 Task: Create Card Ongoing Maintenance in Board Content Creation to Workspace Community Management. Create Card Sponsorship Review in Board Marketing Automation to Workspace Community Management. Create Card Feature Request Discussion in Board Market Analysis and Opportunity Identification to Workspace Community Management
Action: Mouse moved to (96, 58)
Screenshot: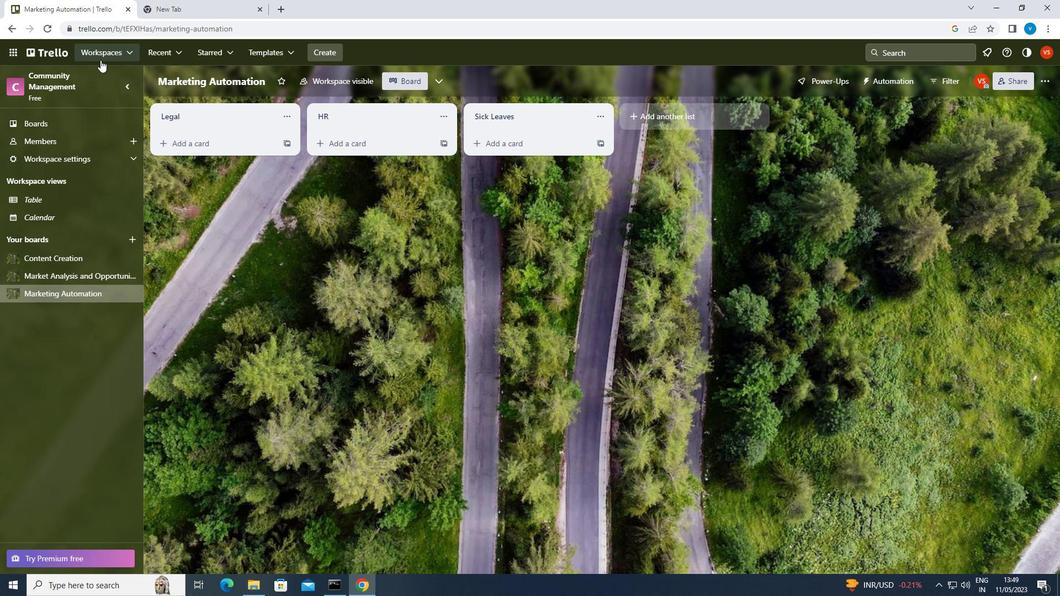 
Action: Mouse pressed left at (96, 58)
Screenshot: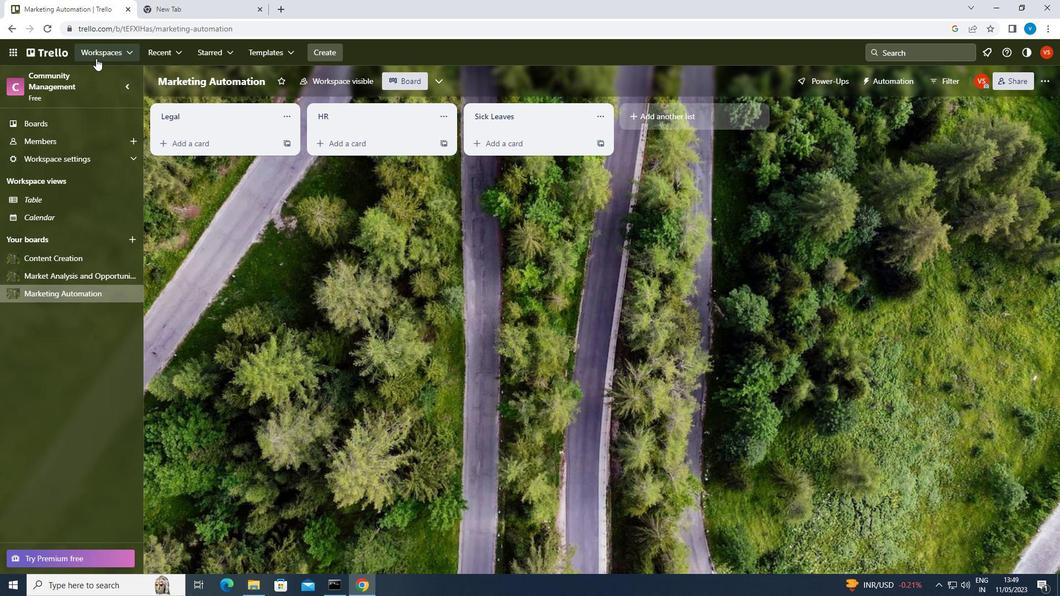 
Action: Mouse moved to (138, 272)
Screenshot: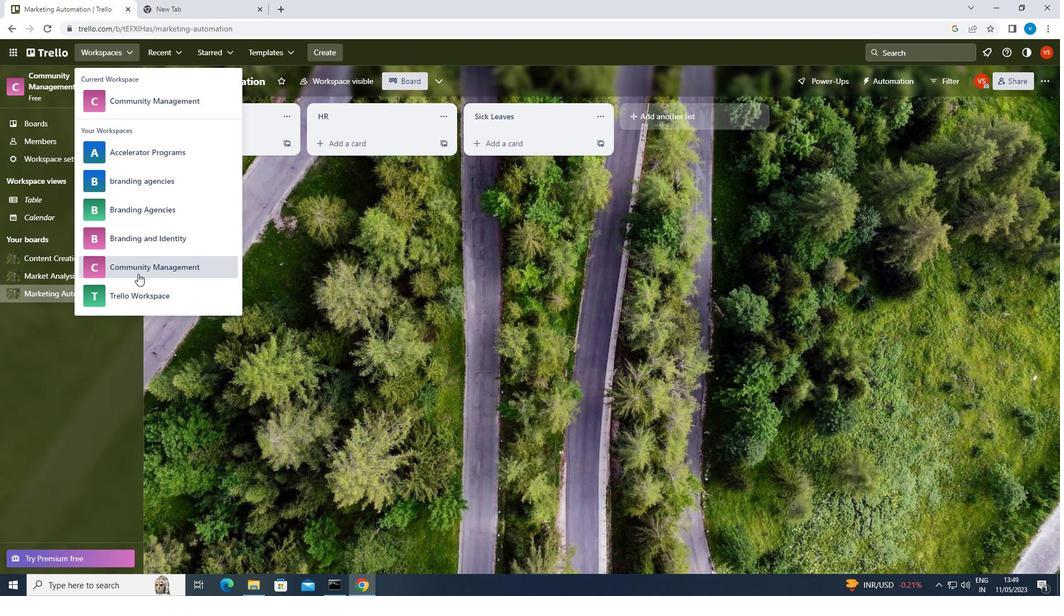 
Action: Mouse pressed left at (138, 272)
Screenshot: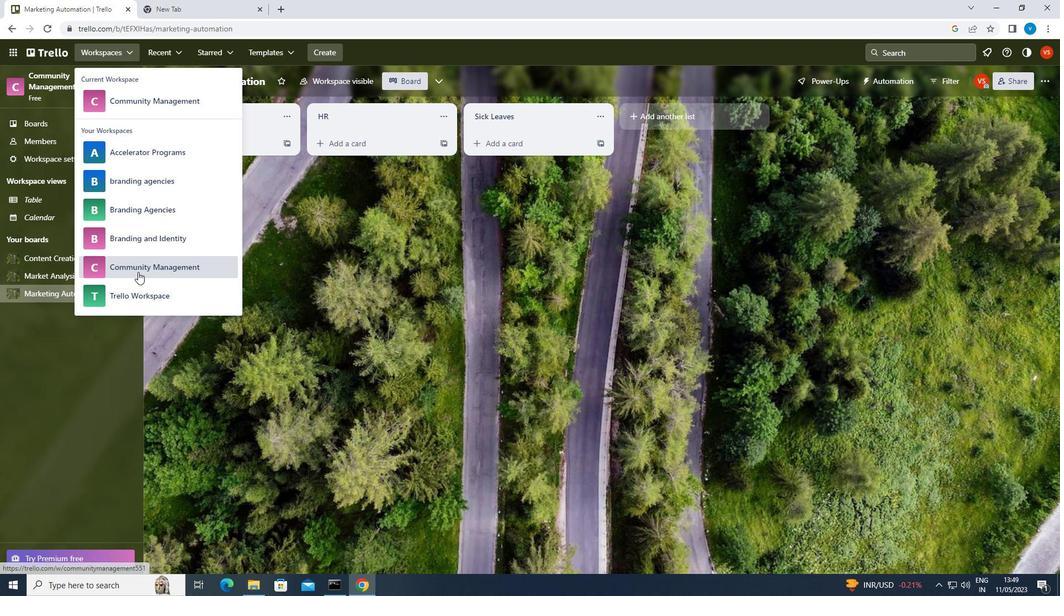 
Action: Mouse moved to (809, 445)
Screenshot: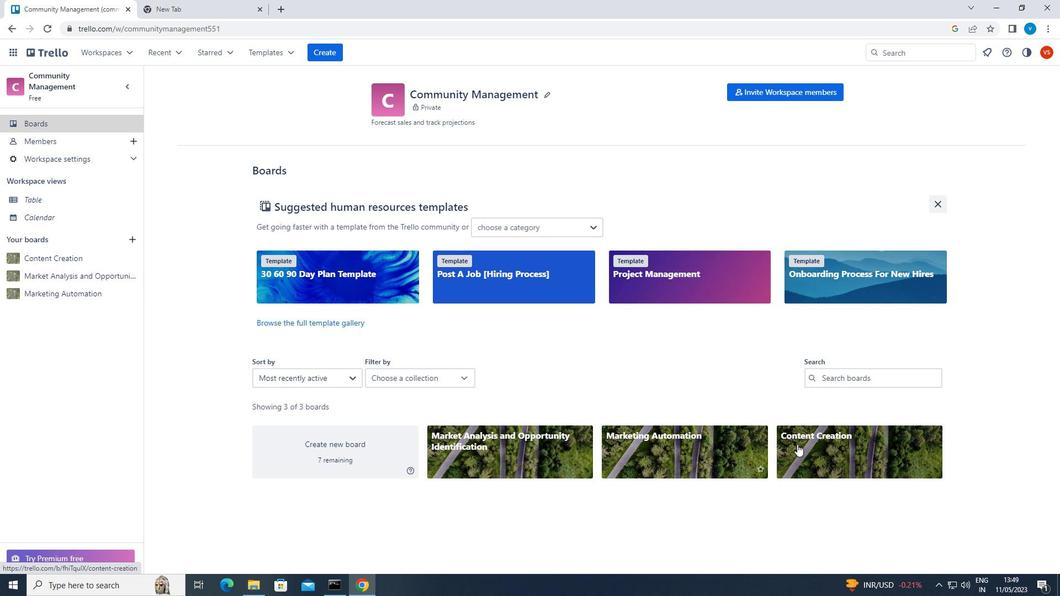 
Action: Mouse pressed left at (809, 445)
Screenshot: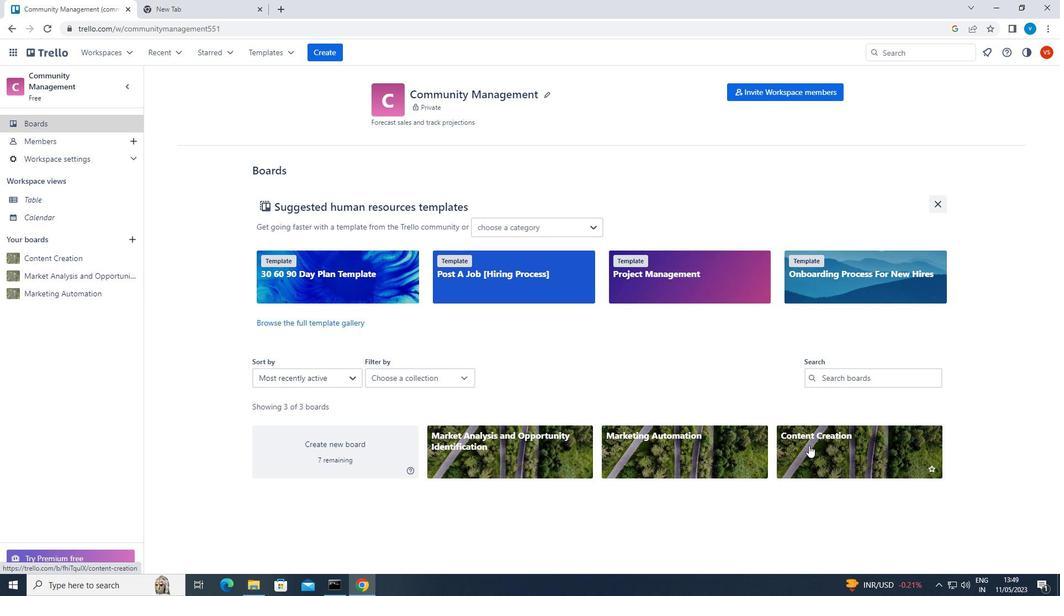 
Action: Mouse moved to (212, 144)
Screenshot: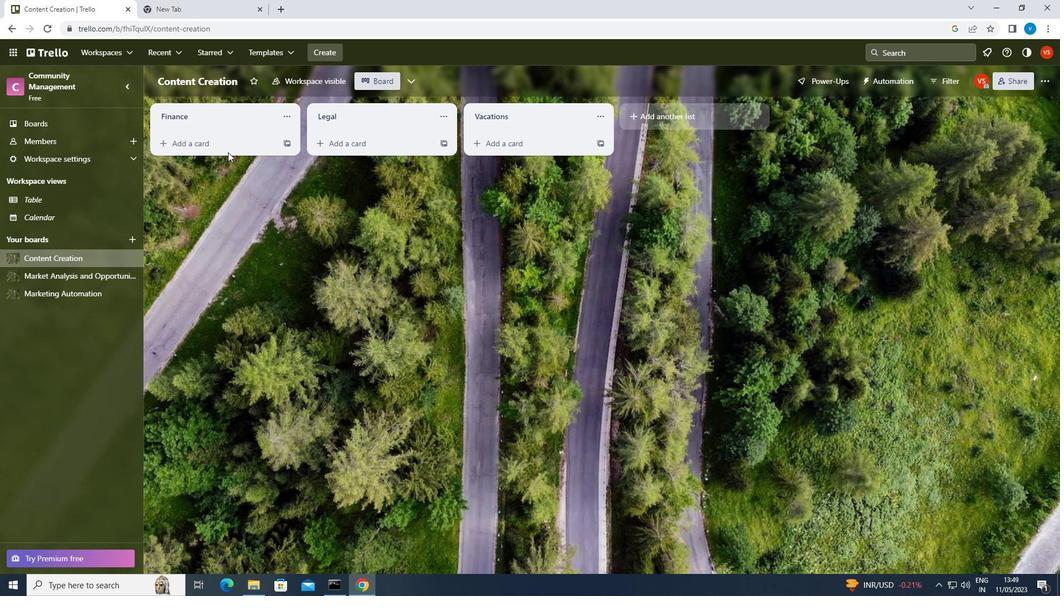 
Action: Mouse pressed left at (212, 144)
Screenshot: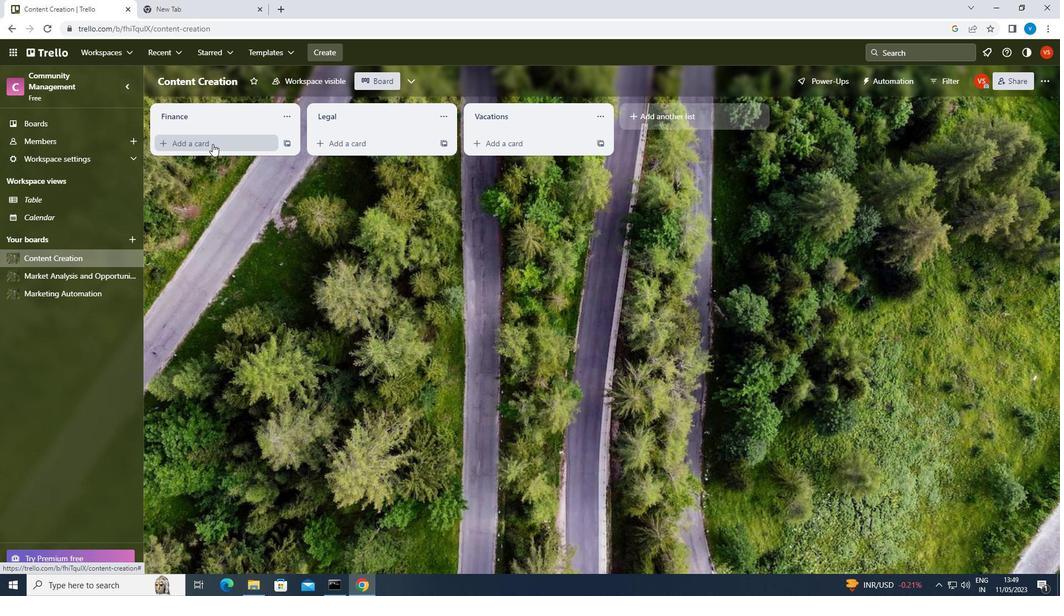 
Action: Mouse moved to (212, 143)
Screenshot: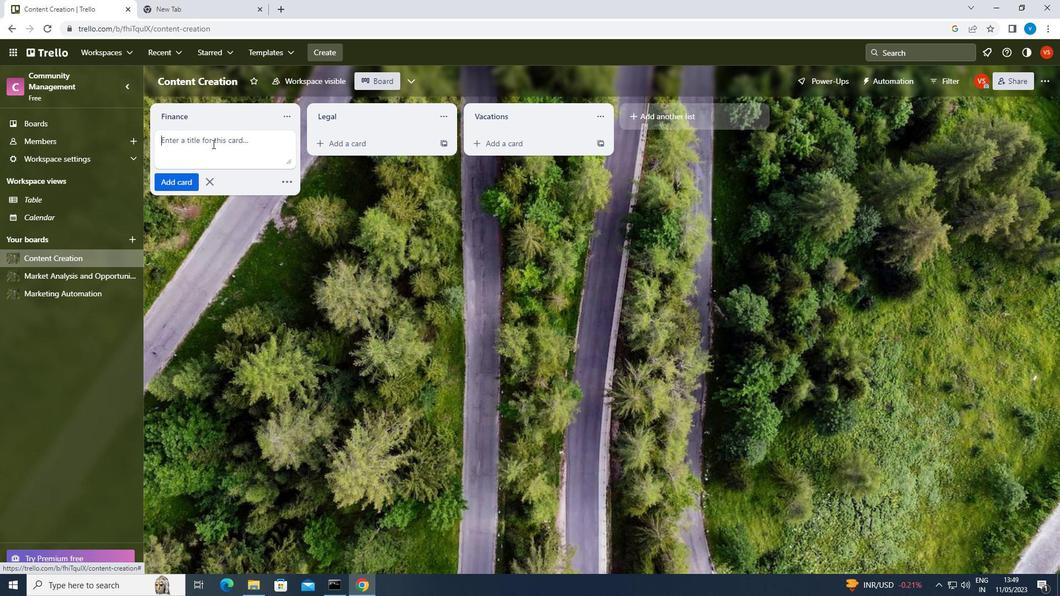 
Action: Key pressed <Key.shift>ONGOING<Key.space><Key.shift>MAINTENANCE<Key.enter>
Screenshot: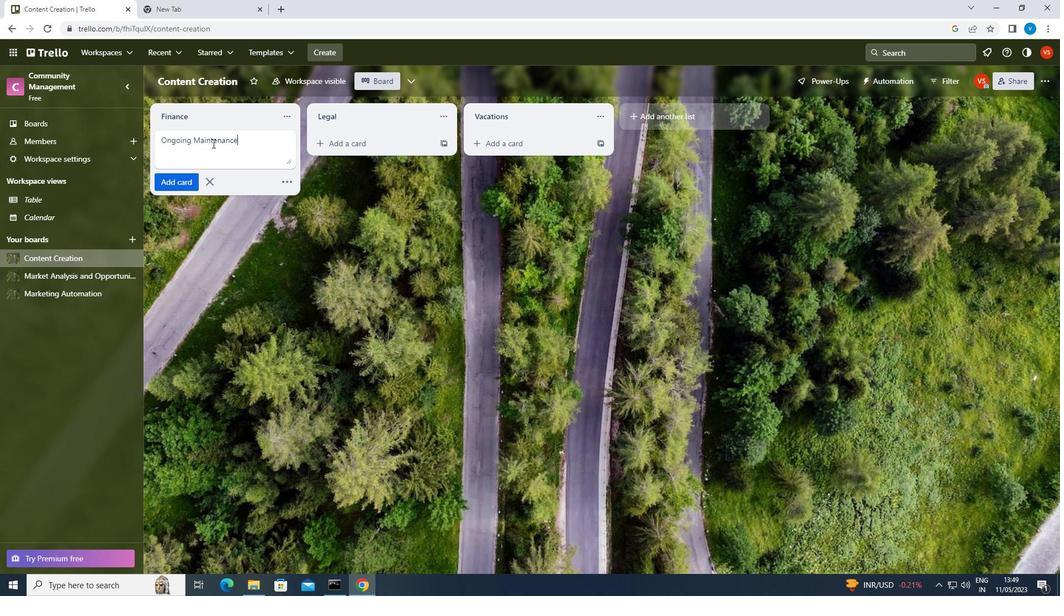 
Action: Mouse moved to (108, 54)
Screenshot: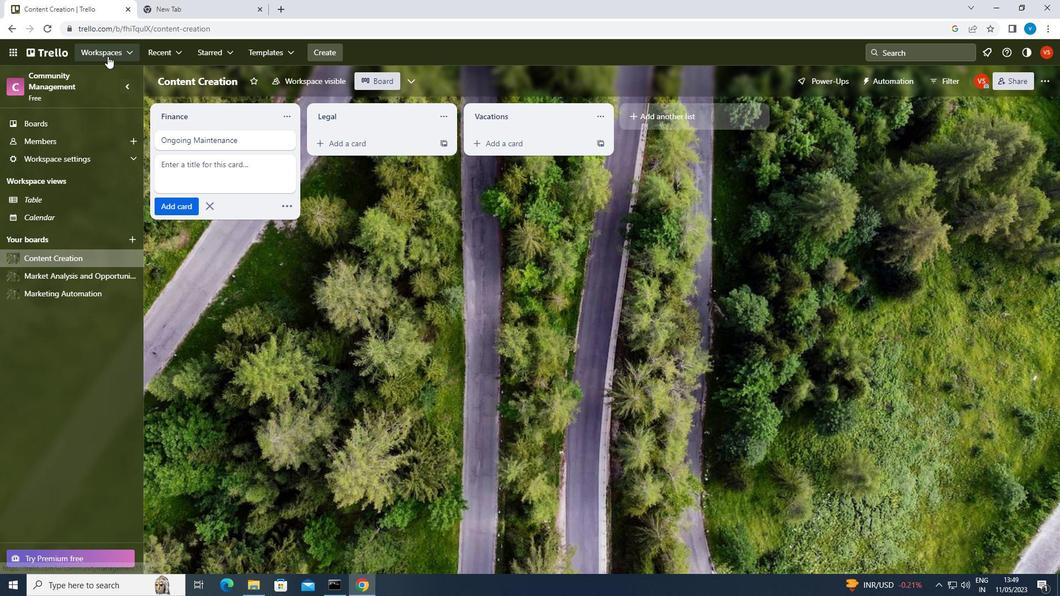
Action: Mouse pressed left at (108, 54)
Screenshot: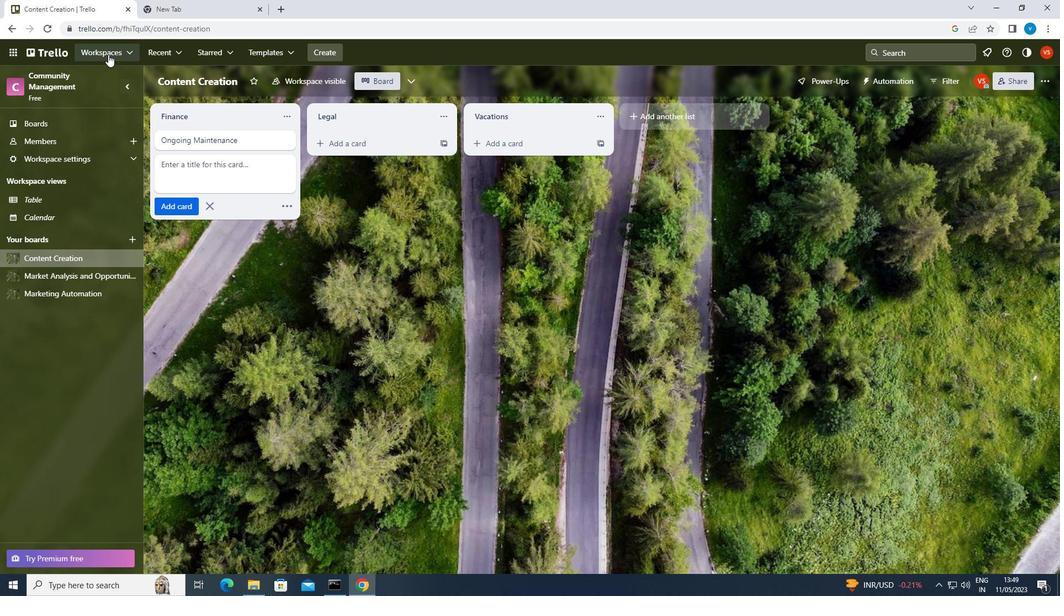 
Action: Mouse moved to (130, 270)
Screenshot: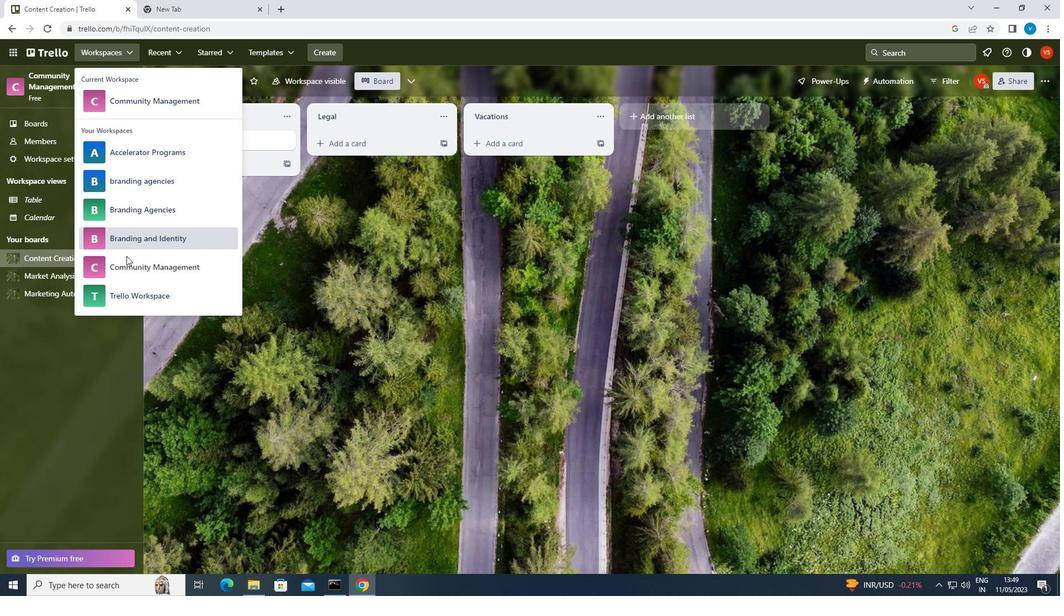 
Action: Mouse pressed left at (130, 270)
Screenshot: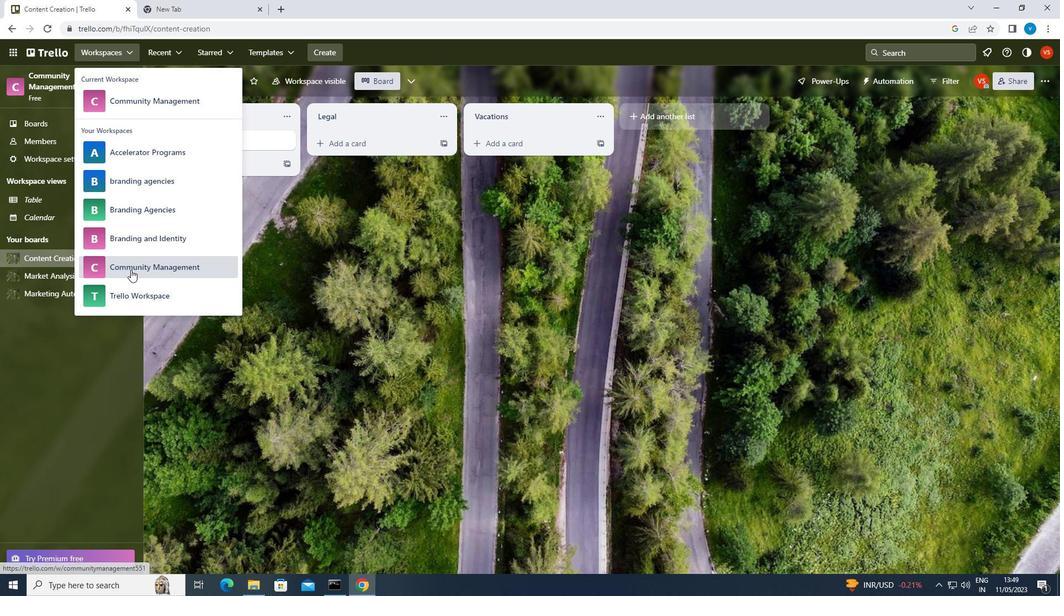 
Action: Mouse moved to (808, 451)
Screenshot: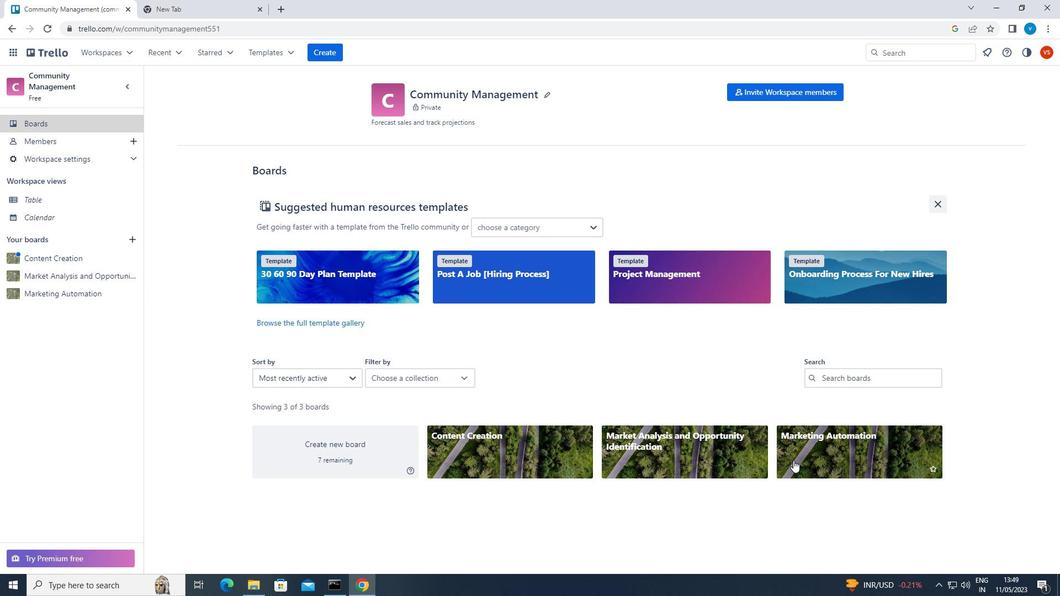 
Action: Mouse pressed left at (808, 451)
Screenshot: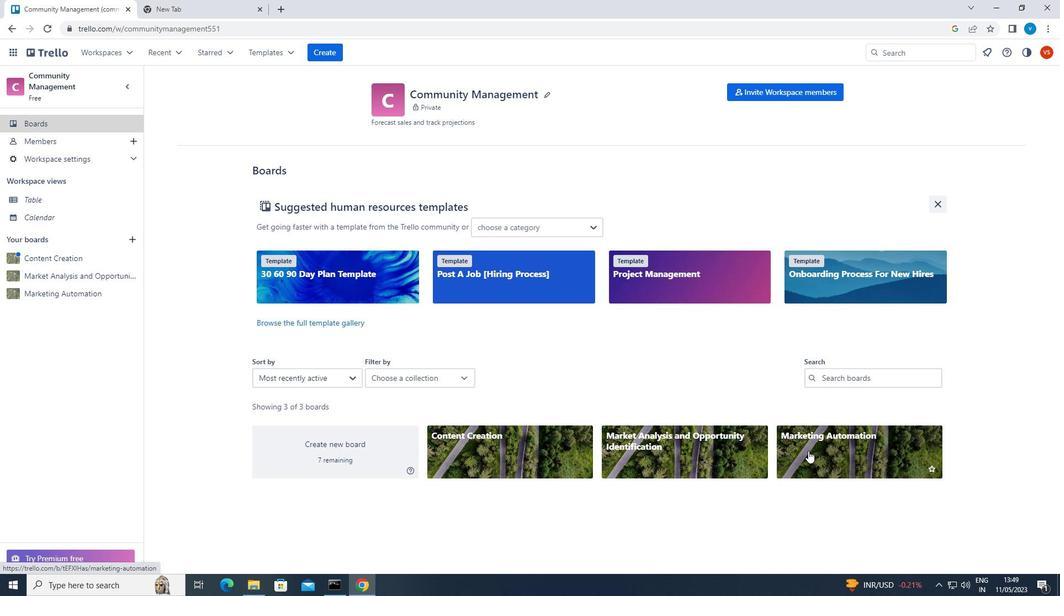 
Action: Mouse moved to (227, 135)
Screenshot: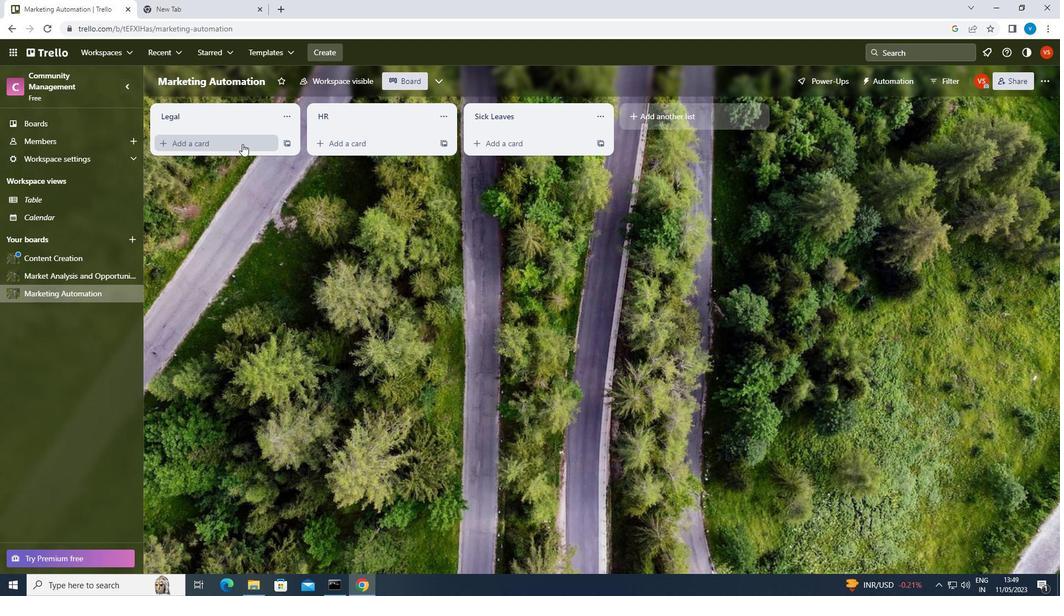 
Action: Mouse pressed left at (227, 135)
Screenshot: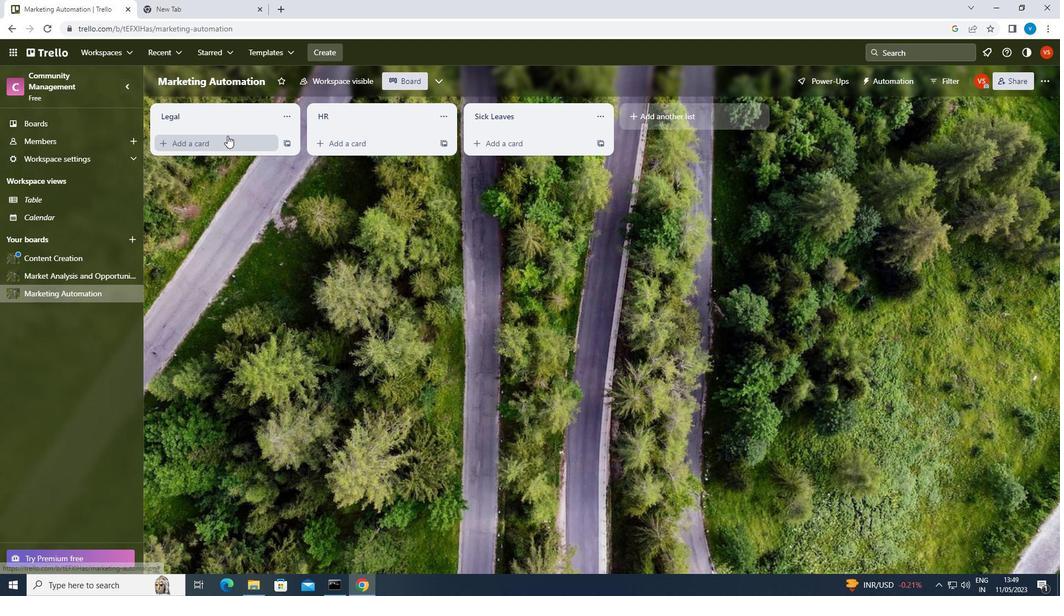 
Action: Mouse moved to (226, 138)
Screenshot: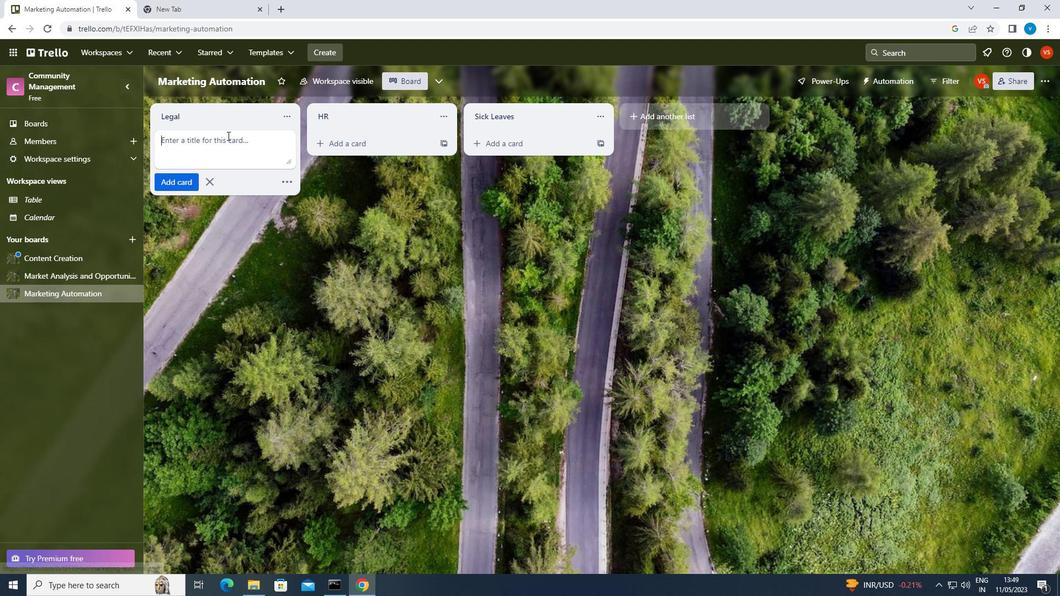
Action: Key pressed <Key.shift>SPONSORSHIP<Key.space><Key.shift>REVIEW<Key.enter>
Screenshot: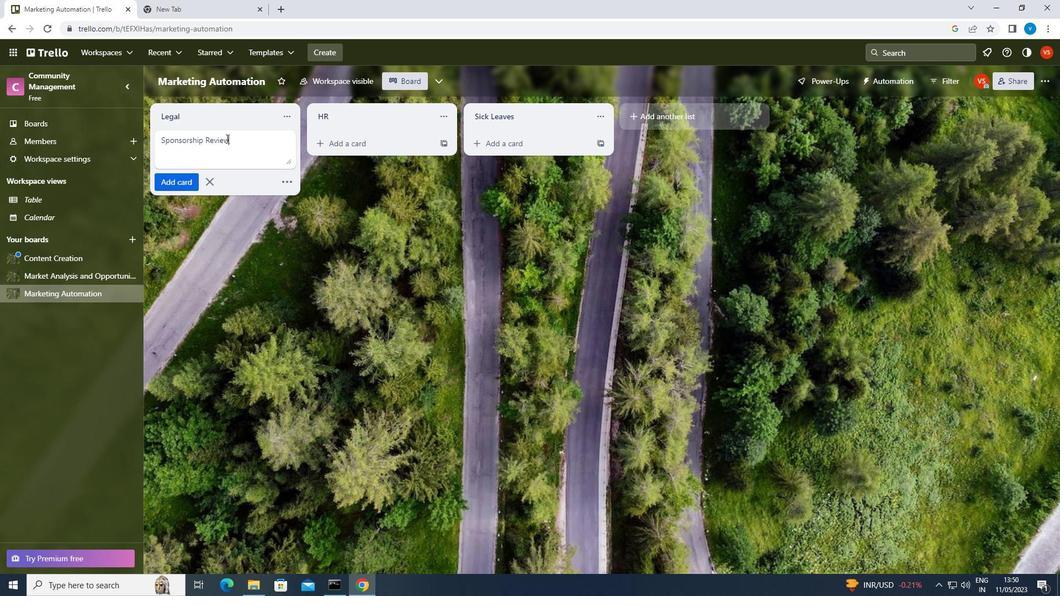 
Action: Mouse moved to (99, 51)
Screenshot: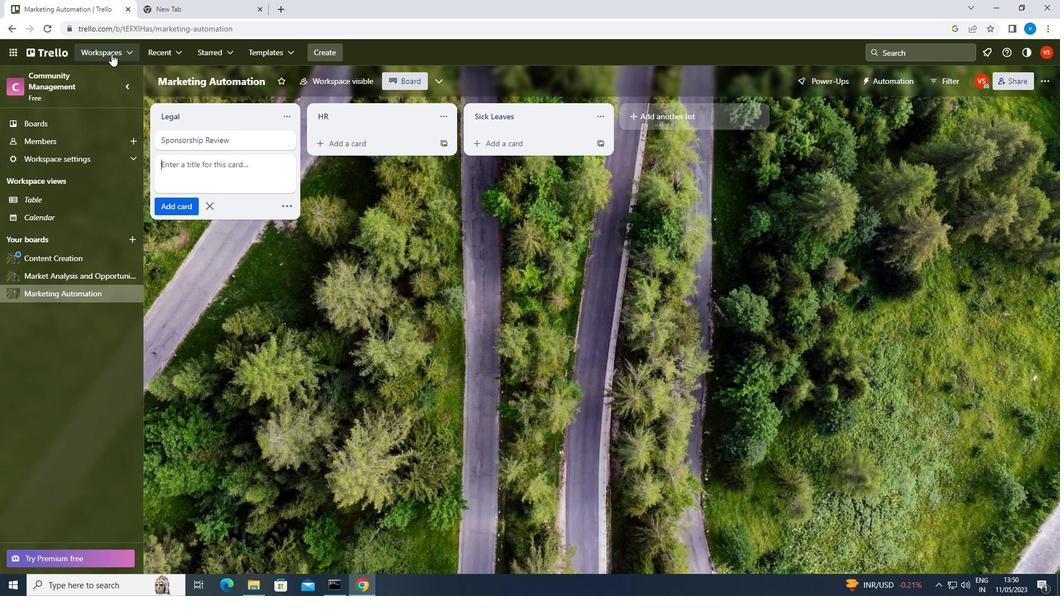 
Action: Mouse pressed left at (99, 51)
Screenshot: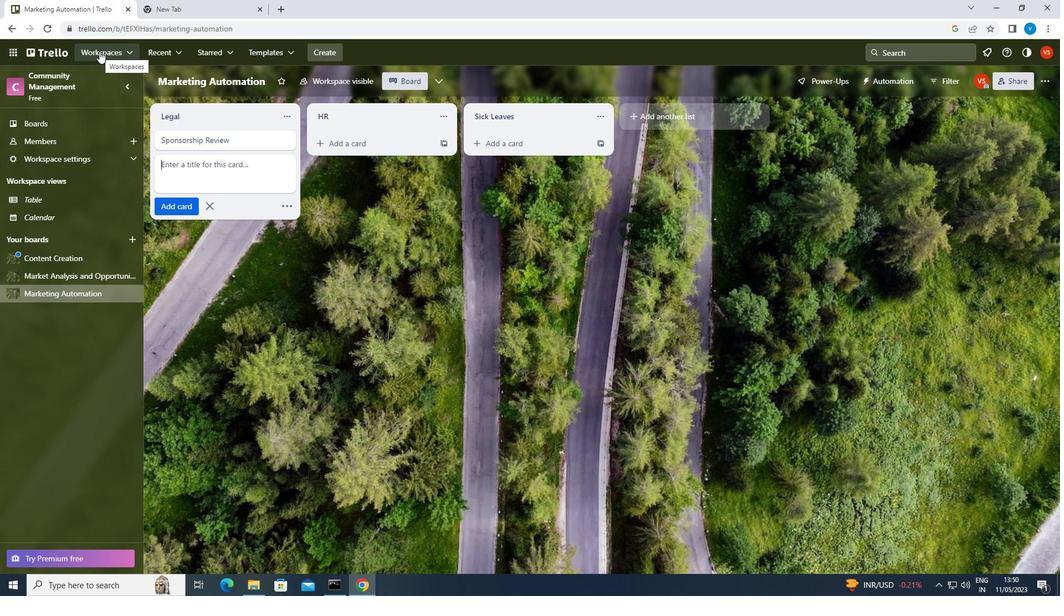 
Action: Mouse moved to (153, 262)
Screenshot: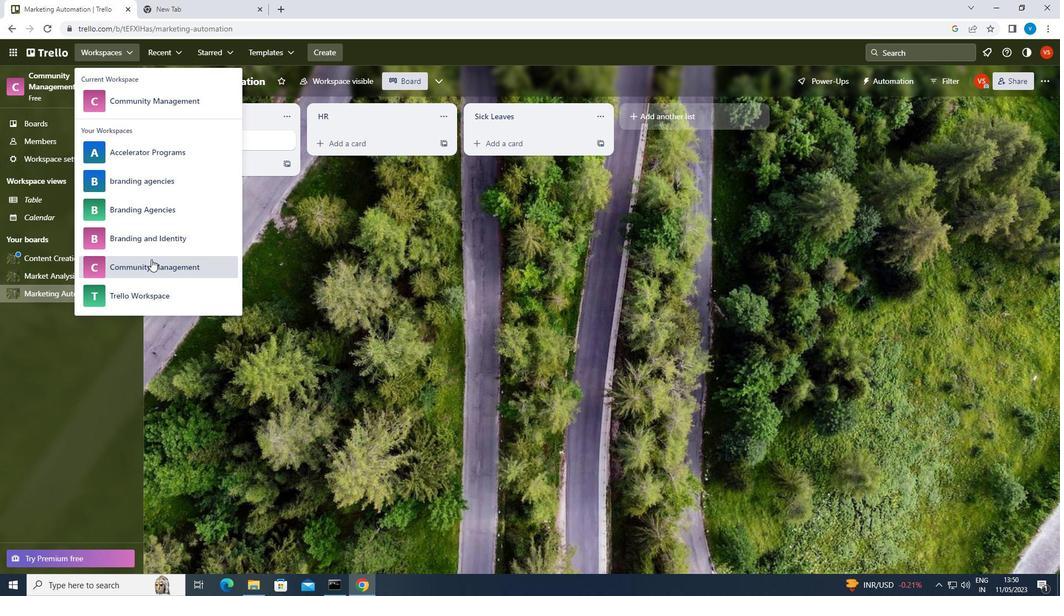
Action: Mouse pressed left at (153, 262)
Screenshot: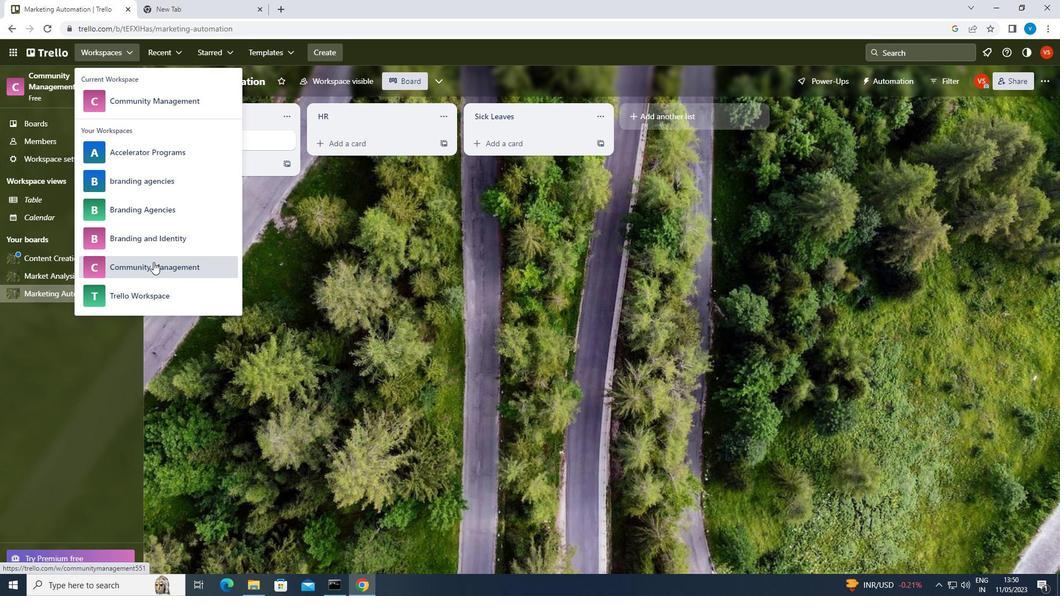 
Action: Mouse moved to (811, 446)
Screenshot: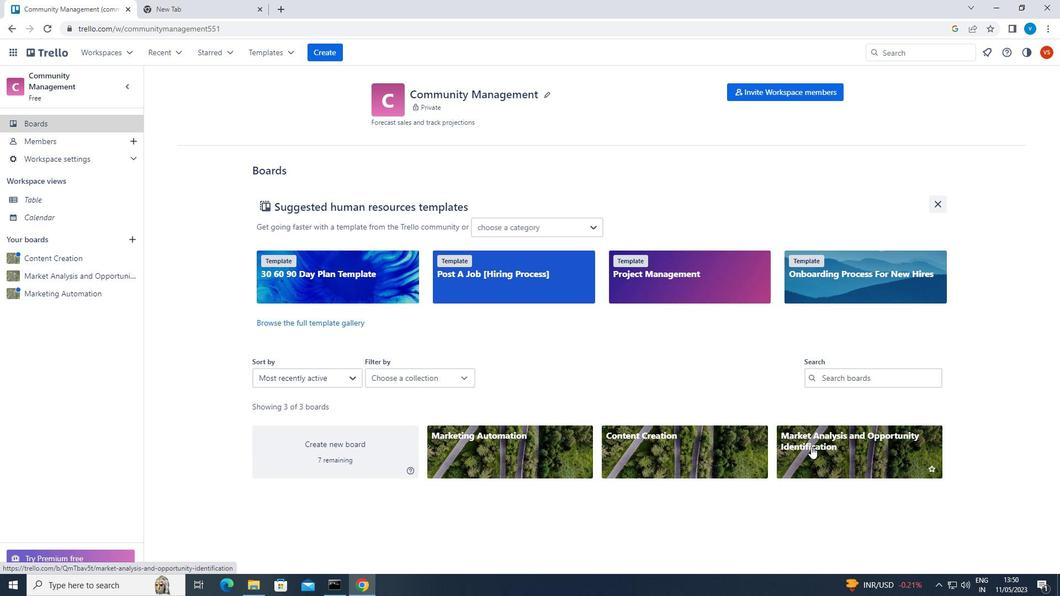 
Action: Mouse pressed left at (811, 446)
Screenshot: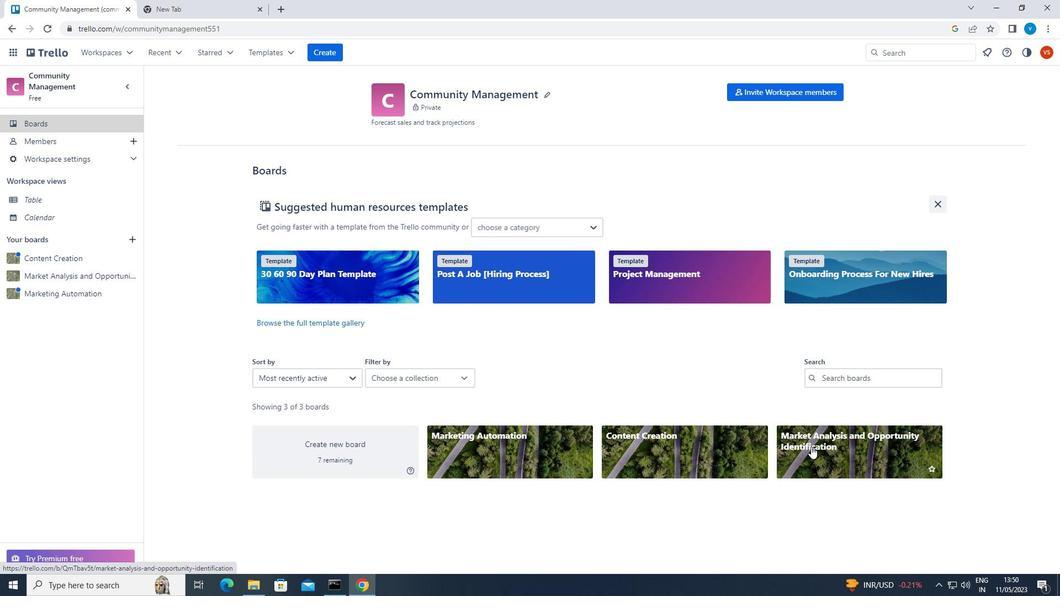 
Action: Mouse moved to (194, 150)
Screenshot: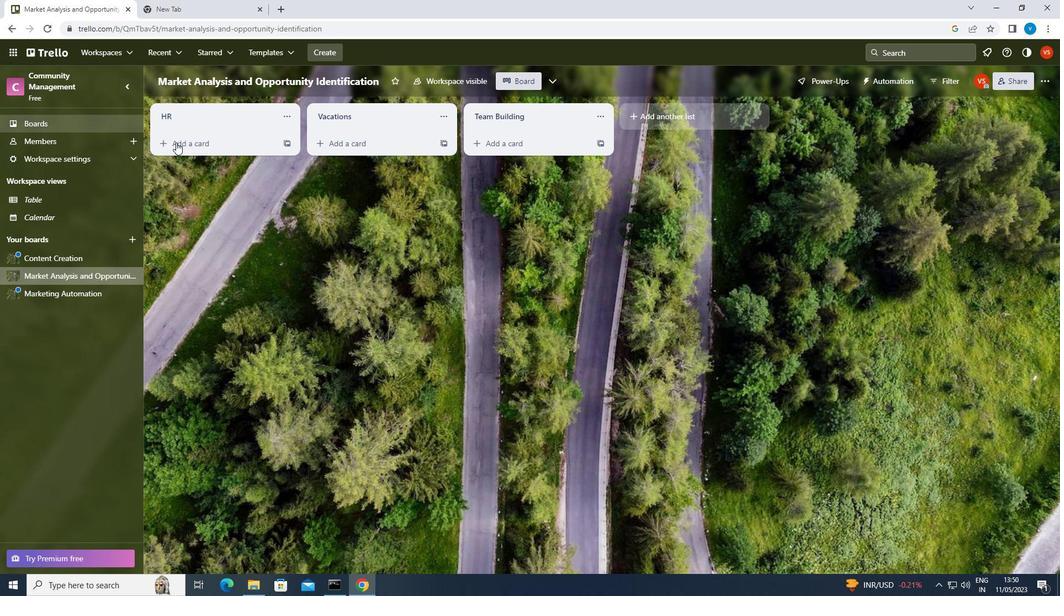 
Action: Mouse pressed left at (194, 150)
Screenshot: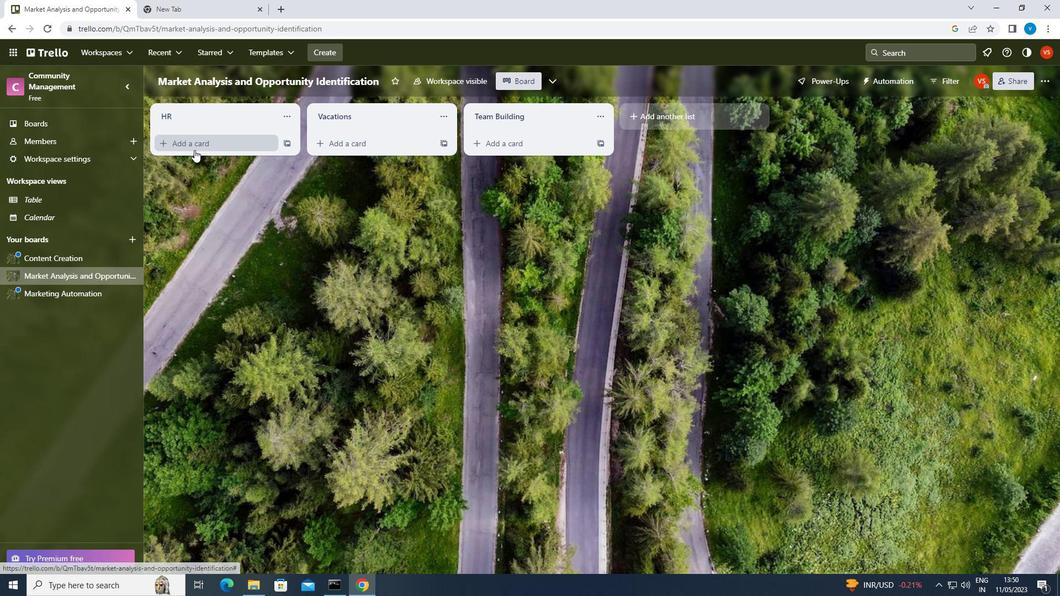 
Action: Mouse moved to (184, 157)
Screenshot: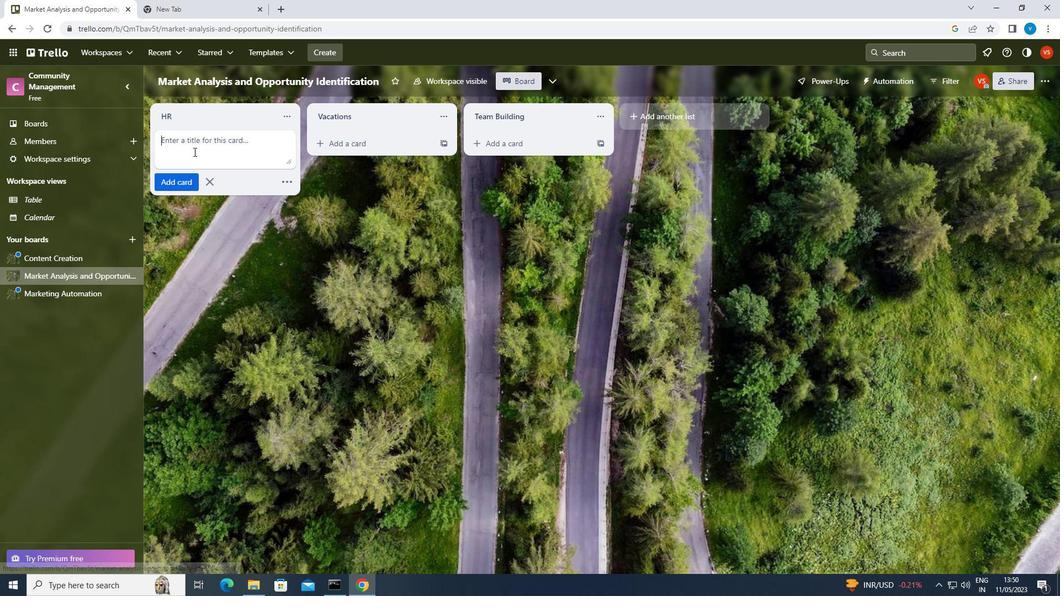 
Action: Key pressed <Key.shift><Key.shift><Key.shift>FEATURE<Key.space><Key.shift>REQUEST<Key.space><Key.shift><Key.shift><Key.shift><Key.shift><Key.shift><Key.shift>DISCUSSION<Key.enter>
Screenshot: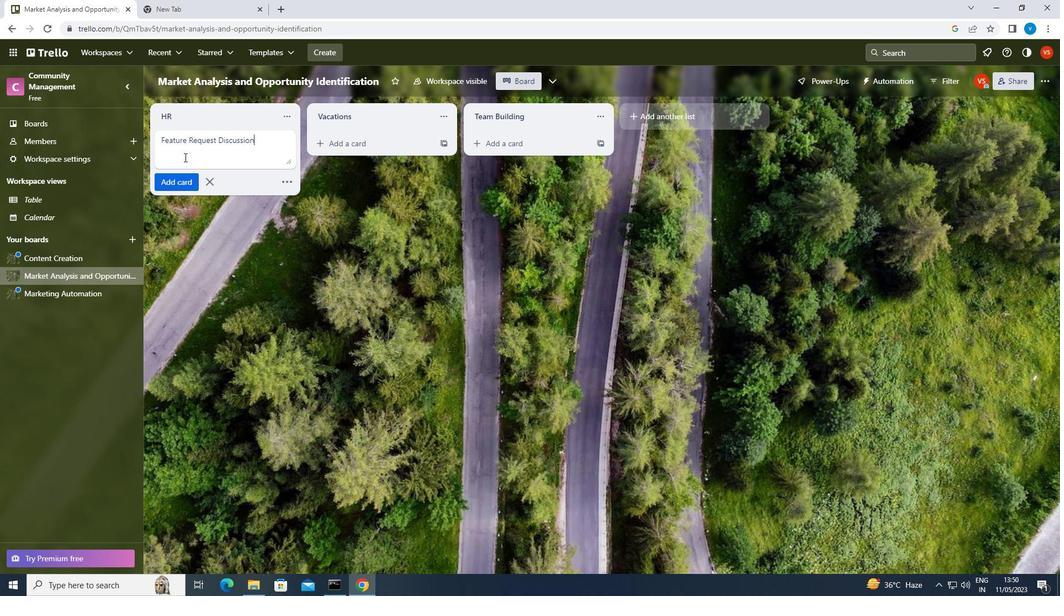 
